 Task: Write an organization name "United for Changes".
Action: Mouse moved to (945, 118)
Screenshot: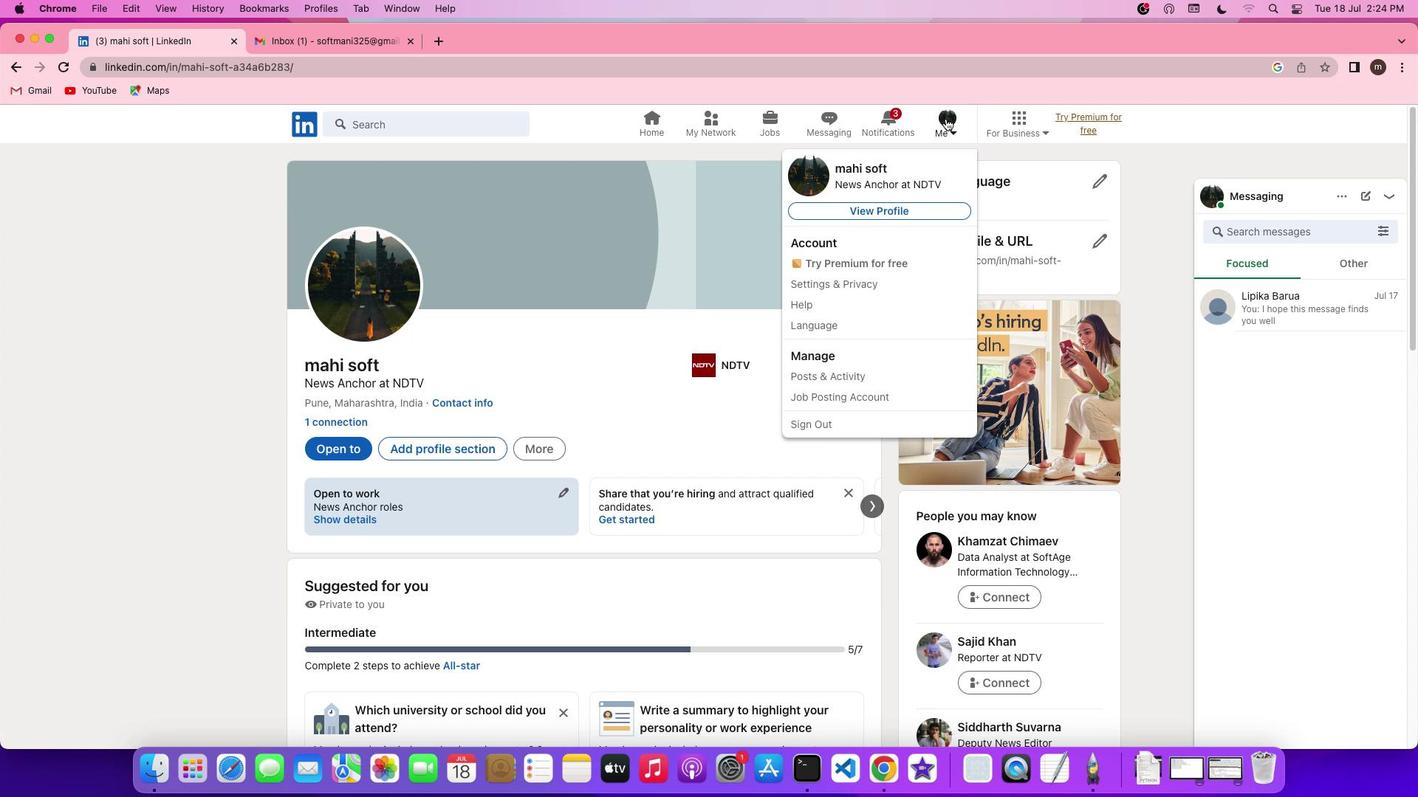 
Action: Mouse pressed left at (945, 118)
Screenshot: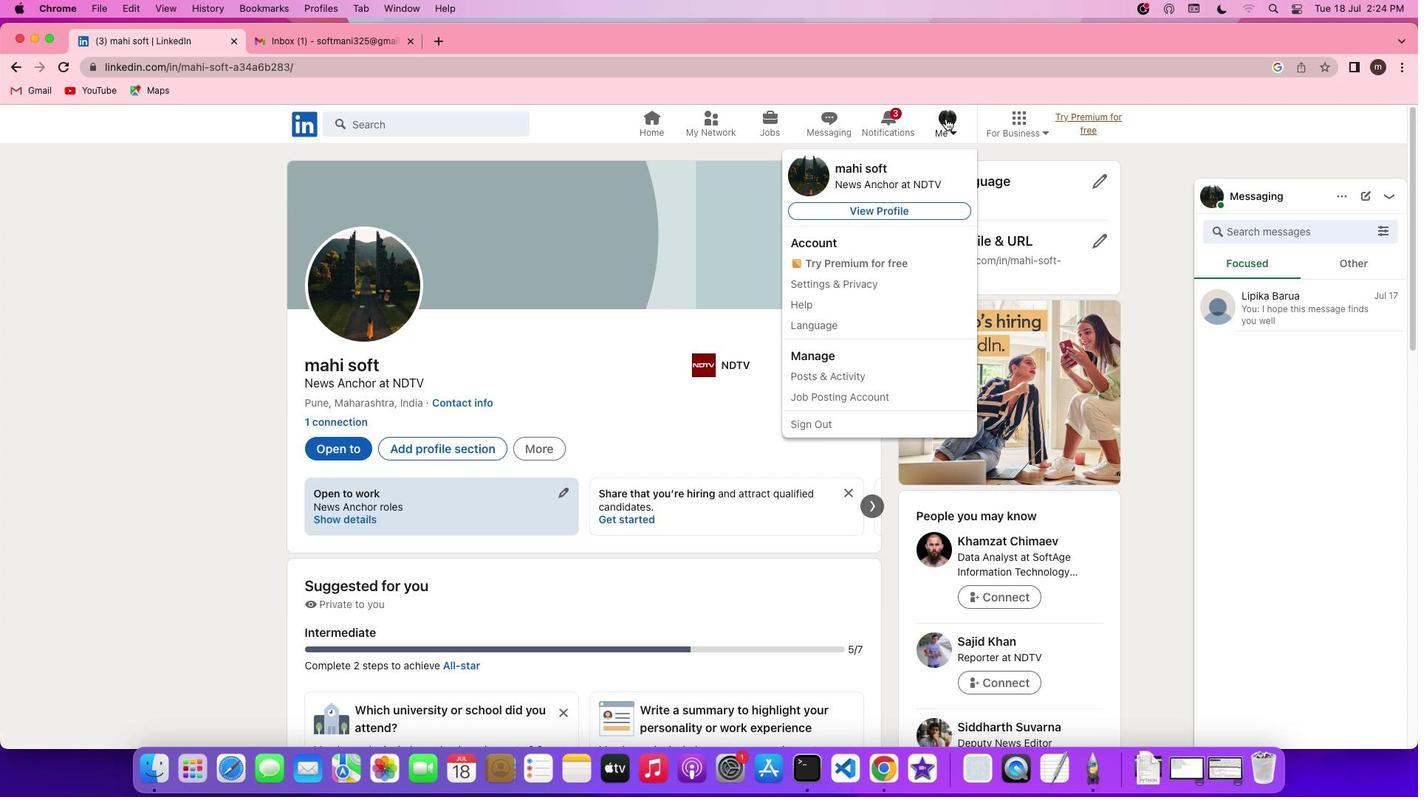 
Action: Mouse pressed left at (945, 118)
Screenshot: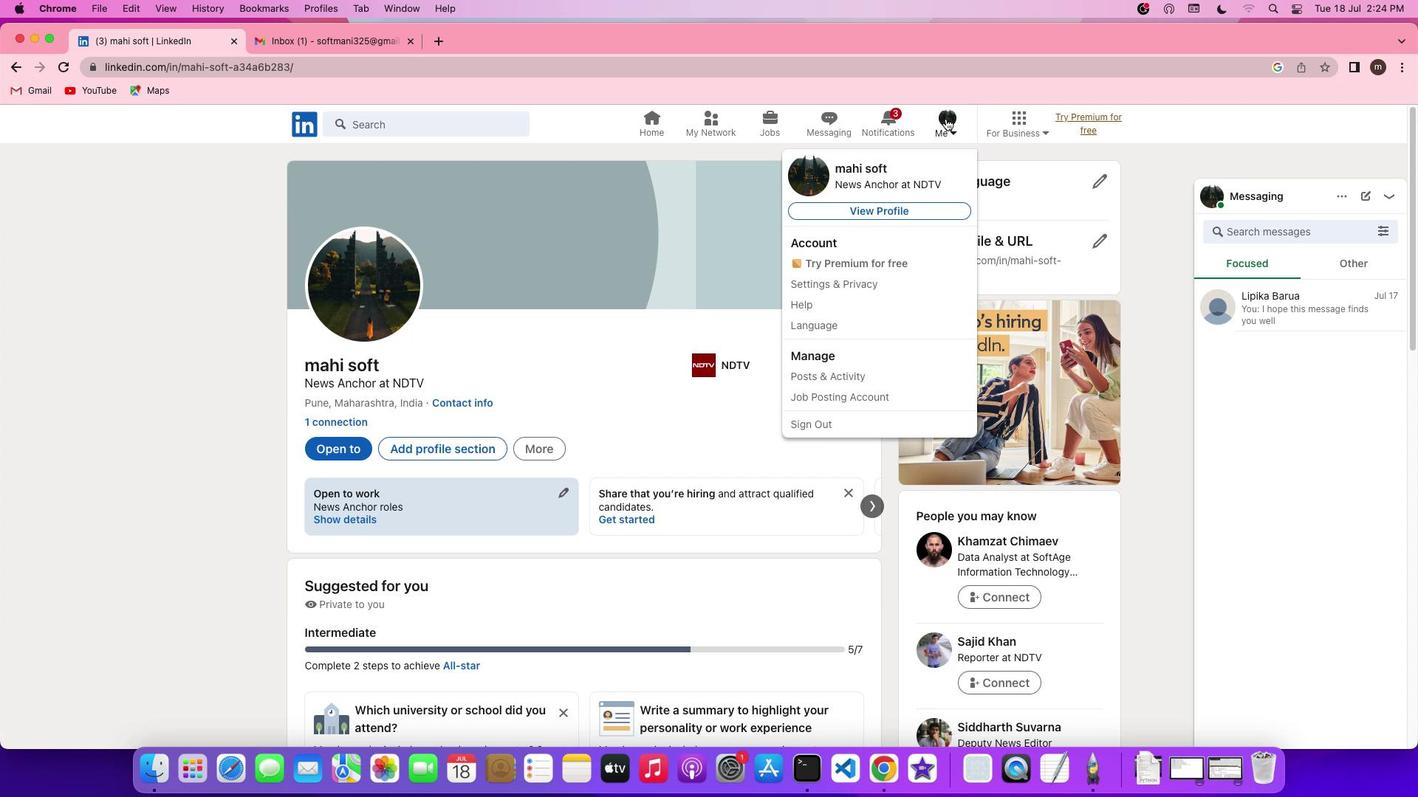 
Action: Mouse moved to (908, 206)
Screenshot: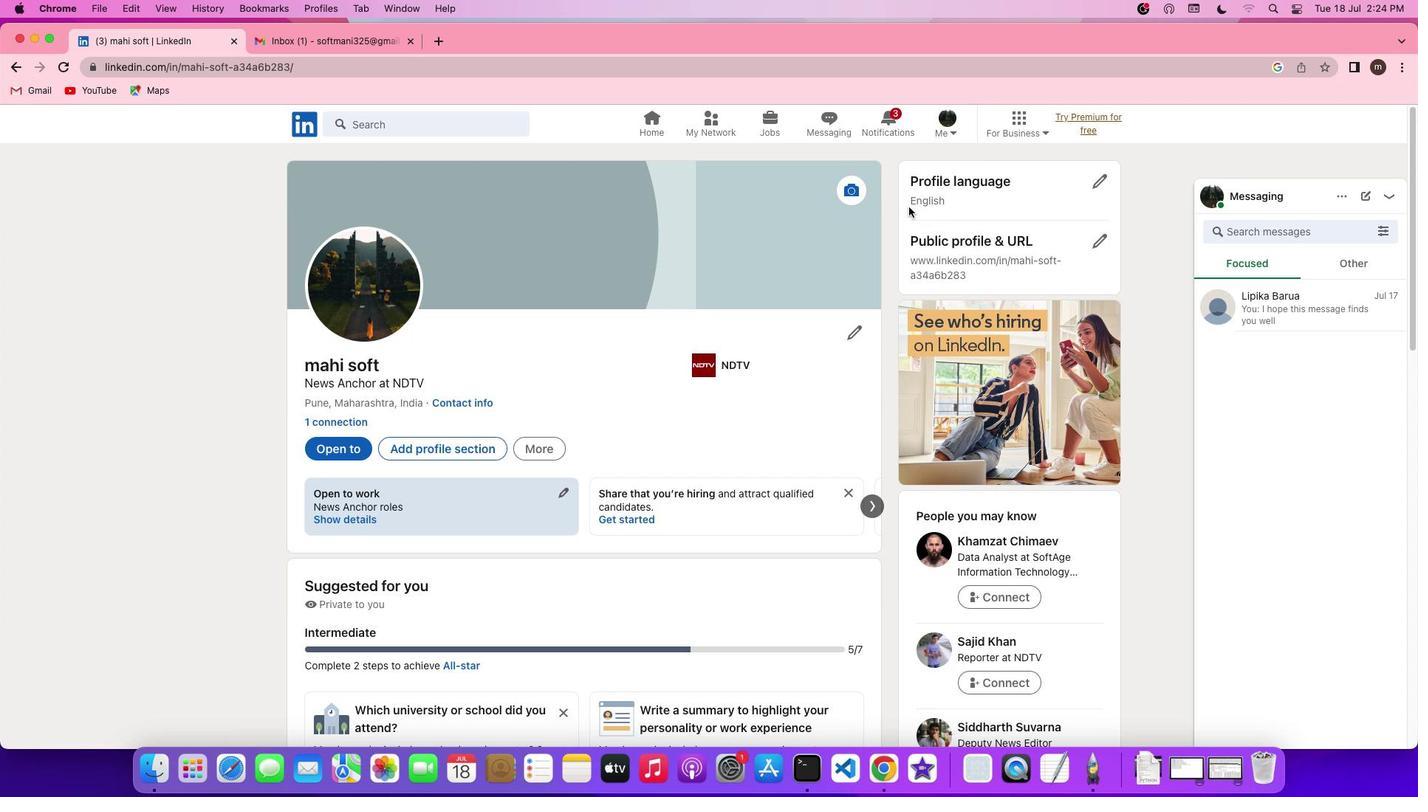 
Action: Mouse pressed left at (908, 206)
Screenshot: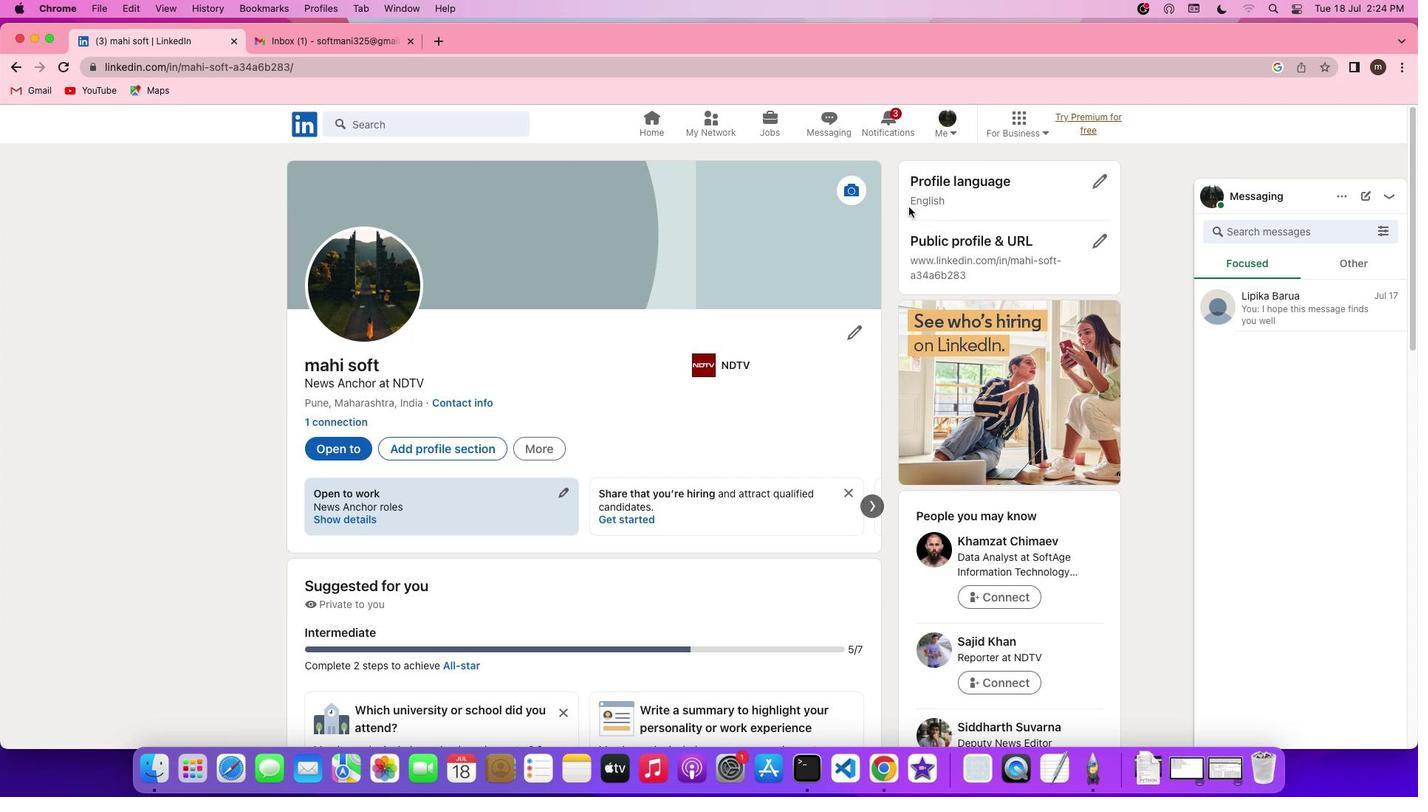 
Action: Mouse moved to (490, 446)
Screenshot: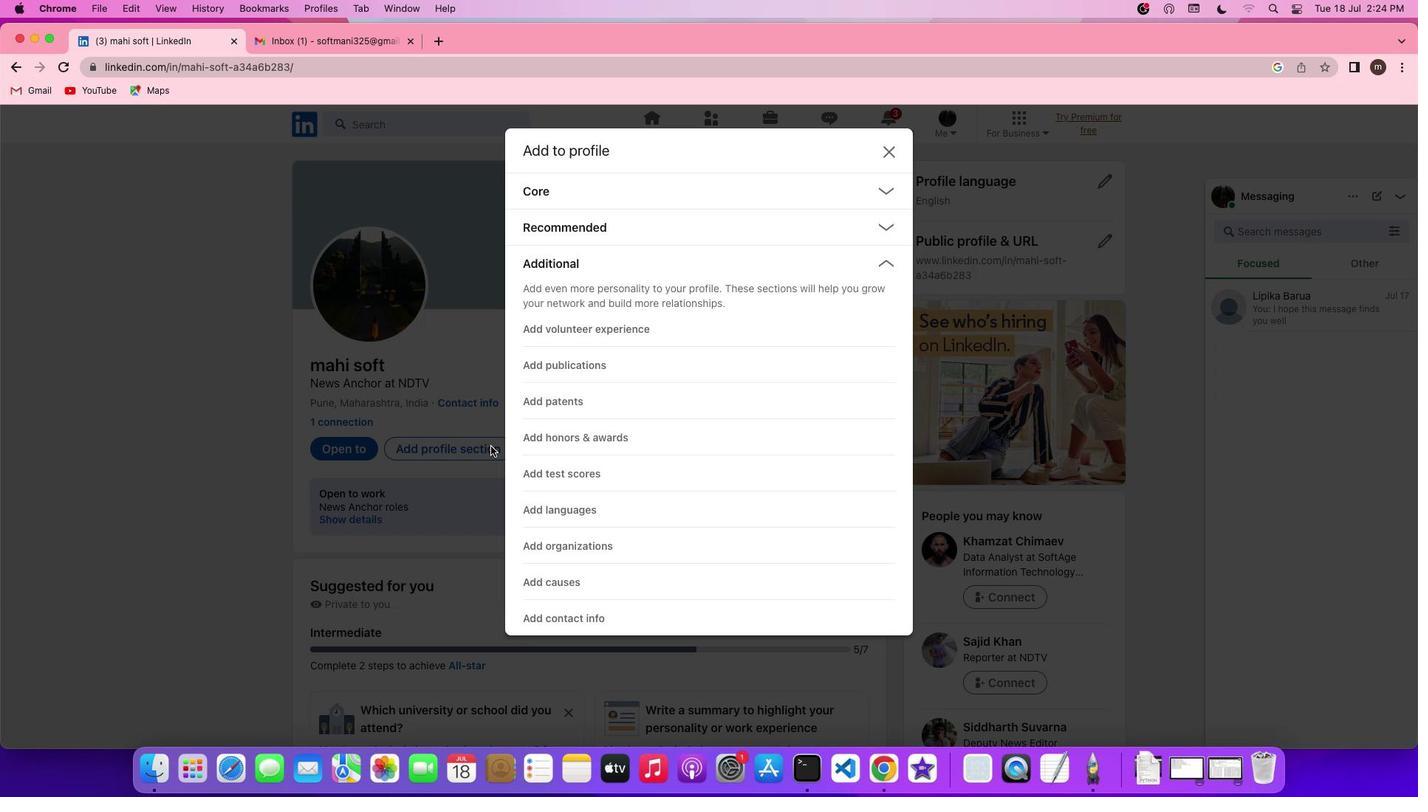 
Action: Mouse pressed left at (490, 446)
Screenshot: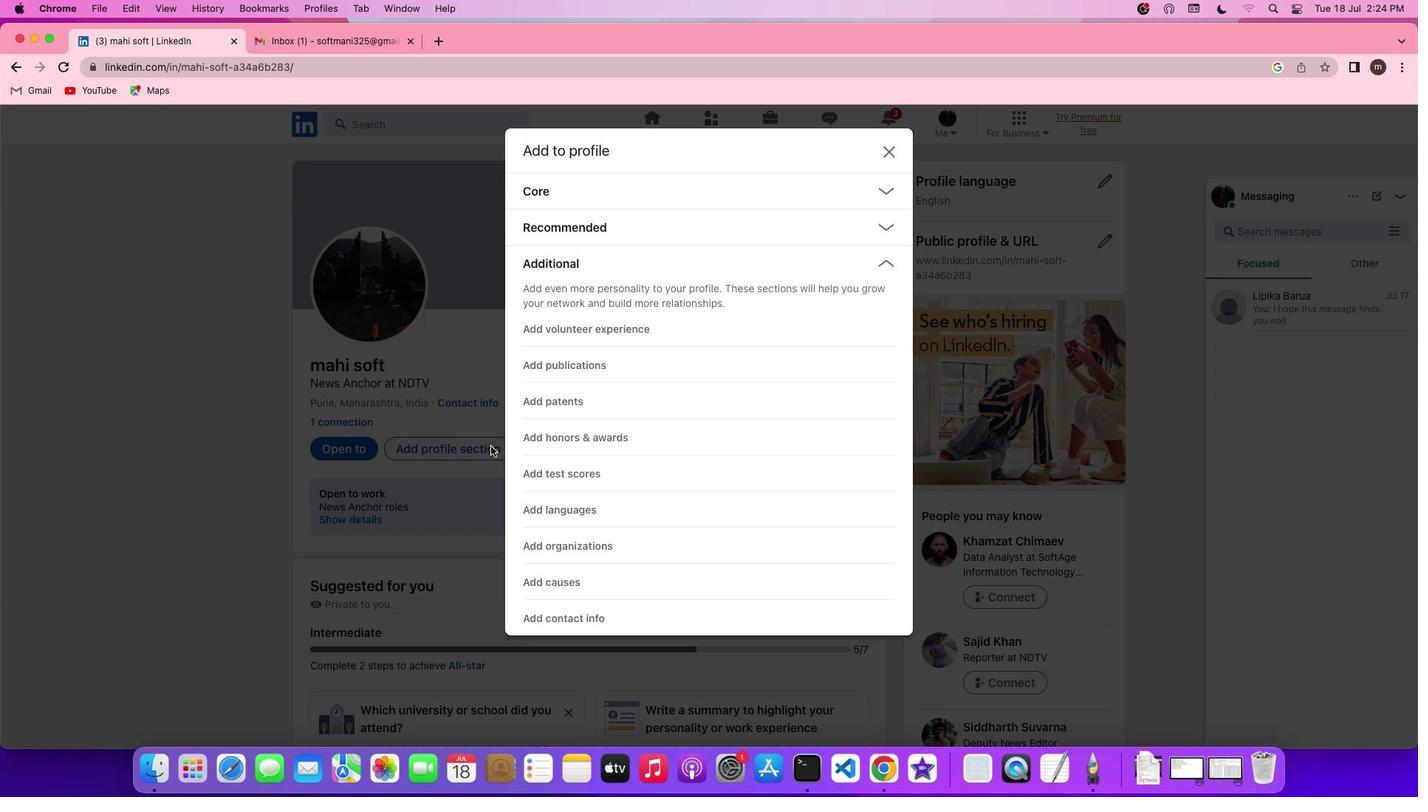 
Action: Mouse moved to (613, 328)
Screenshot: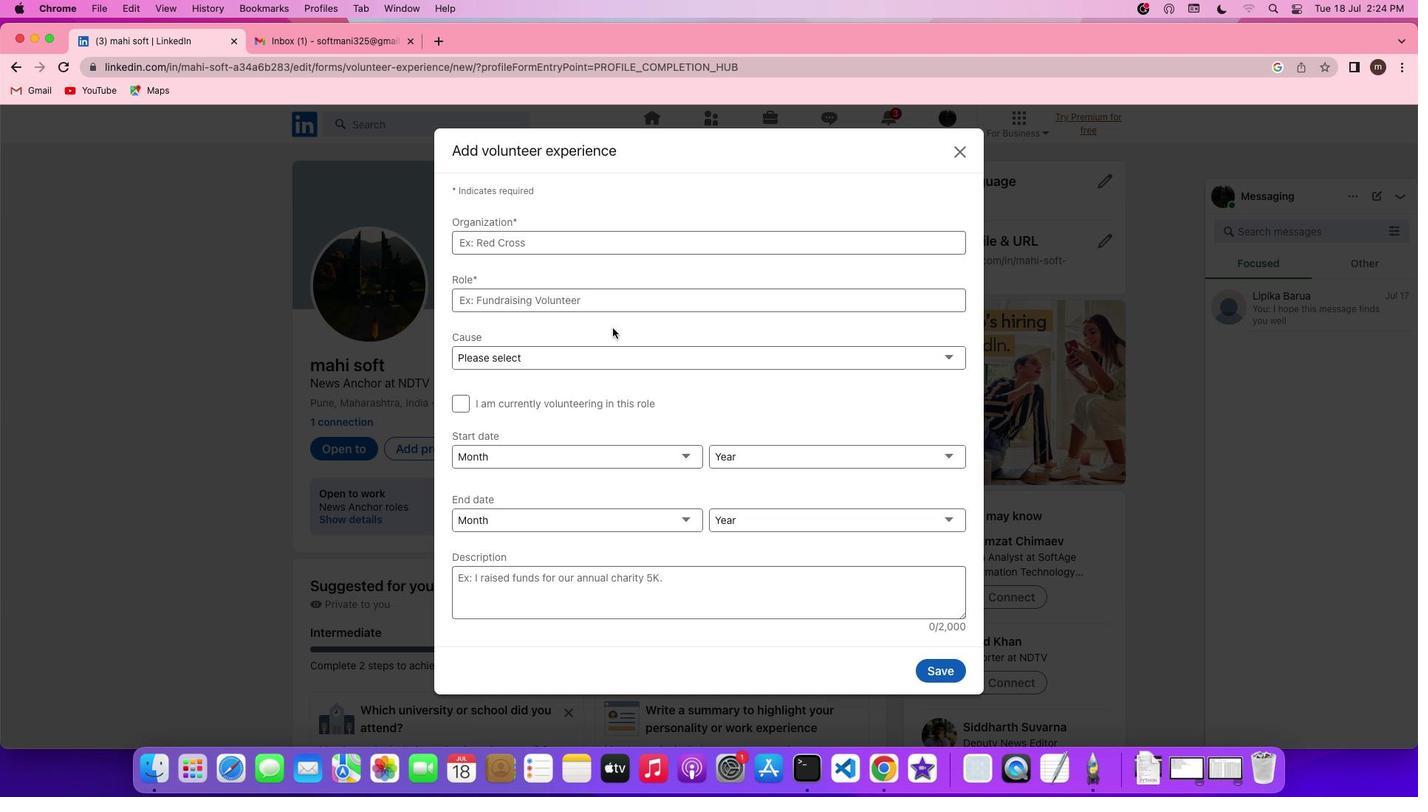 
Action: Mouse pressed left at (613, 328)
Screenshot: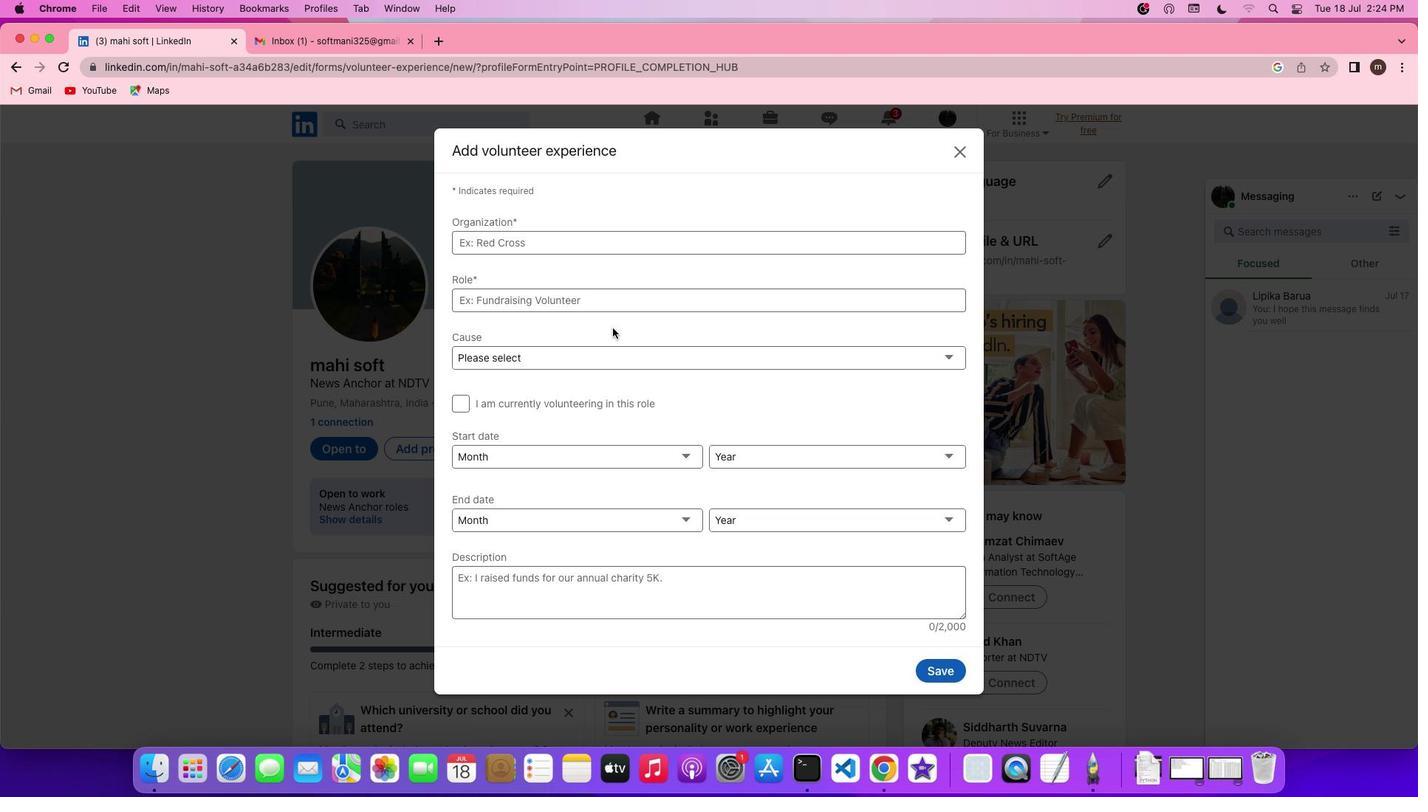 
Action: Mouse moved to (586, 239)
Screenshot: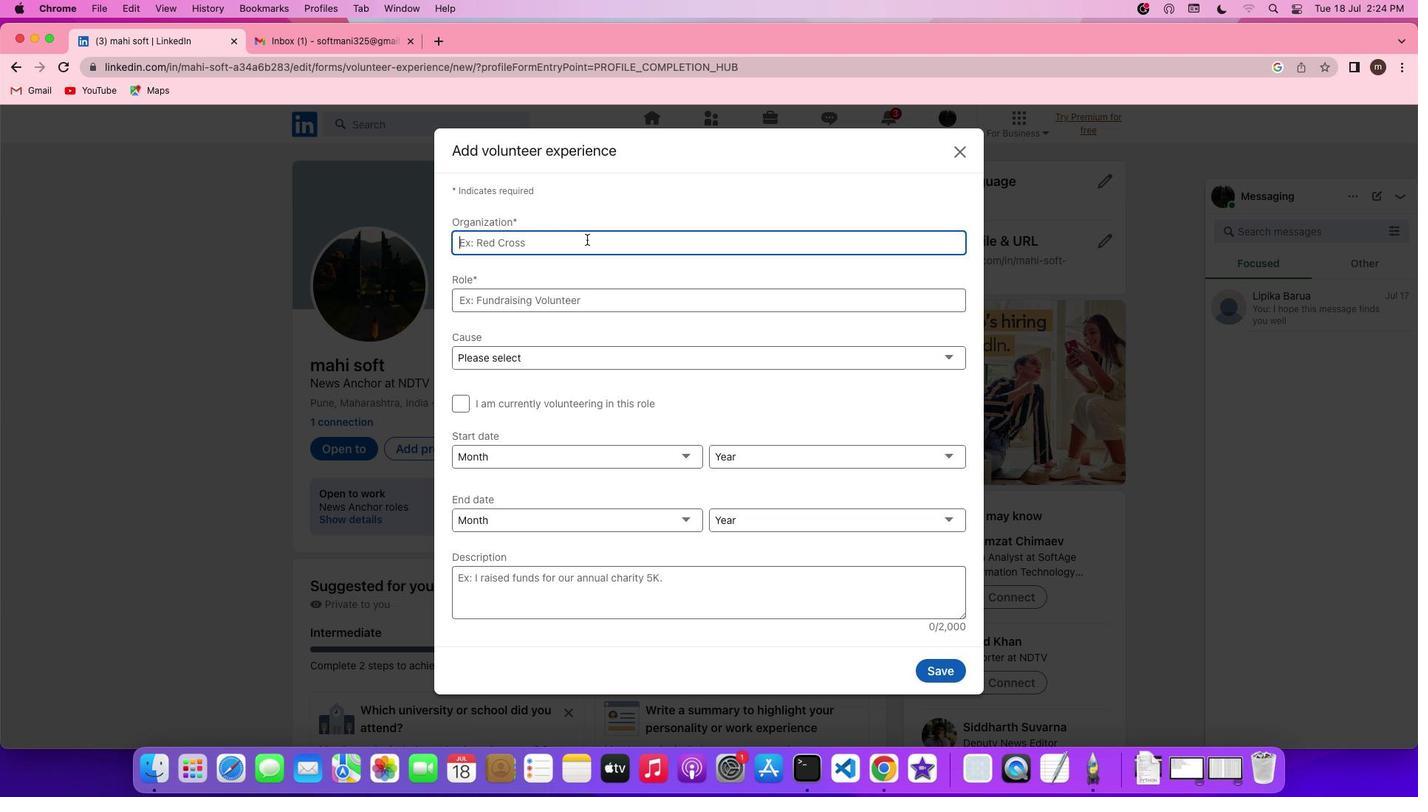 
Action: Mouse pressed left at (586, 239)
Screenshot: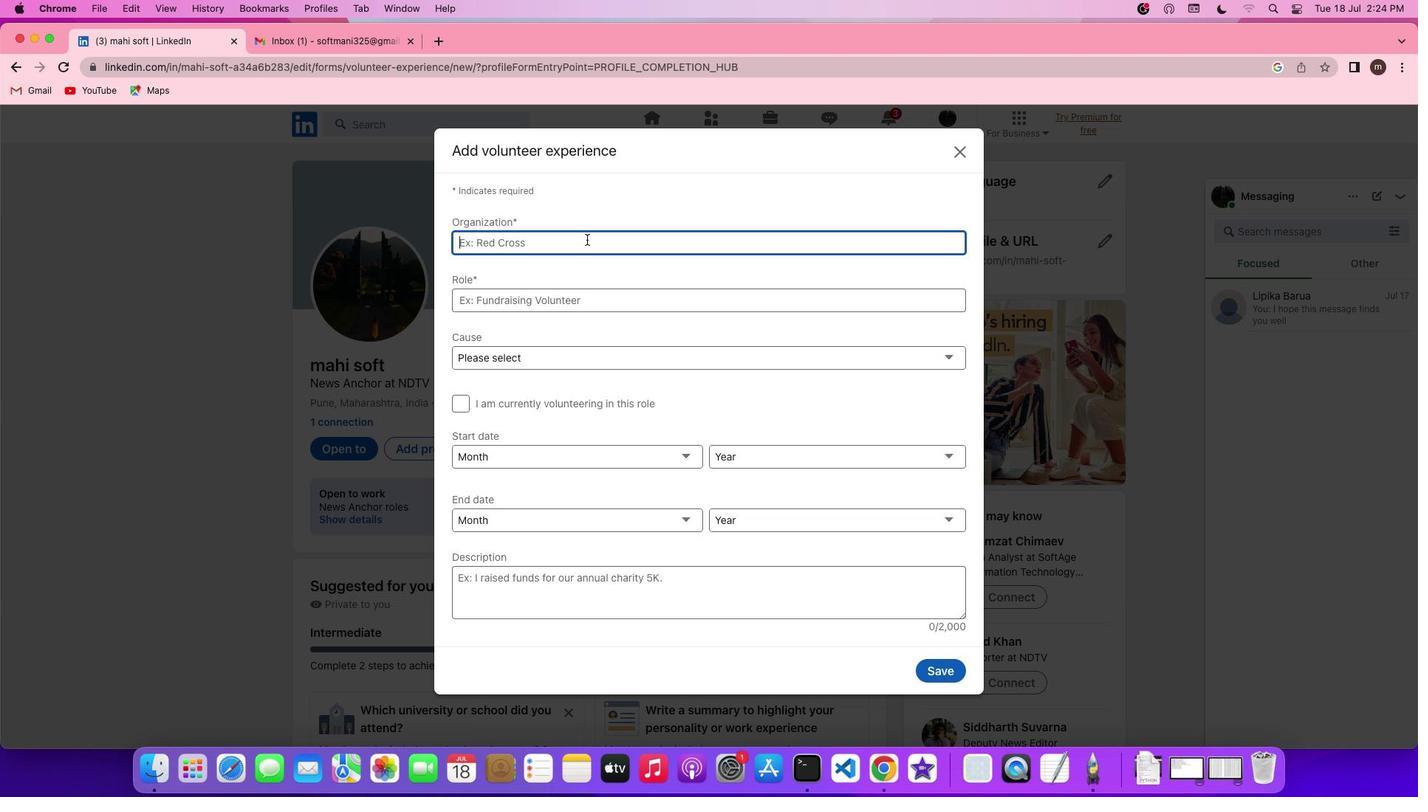 
Action: Key pressed Key.shift'U''n''i''t''e''d'Key.spaceKey.shift'f''o''r'Key.spaceKey.shift'C''h''a''n''g''e''s'
Screenshot: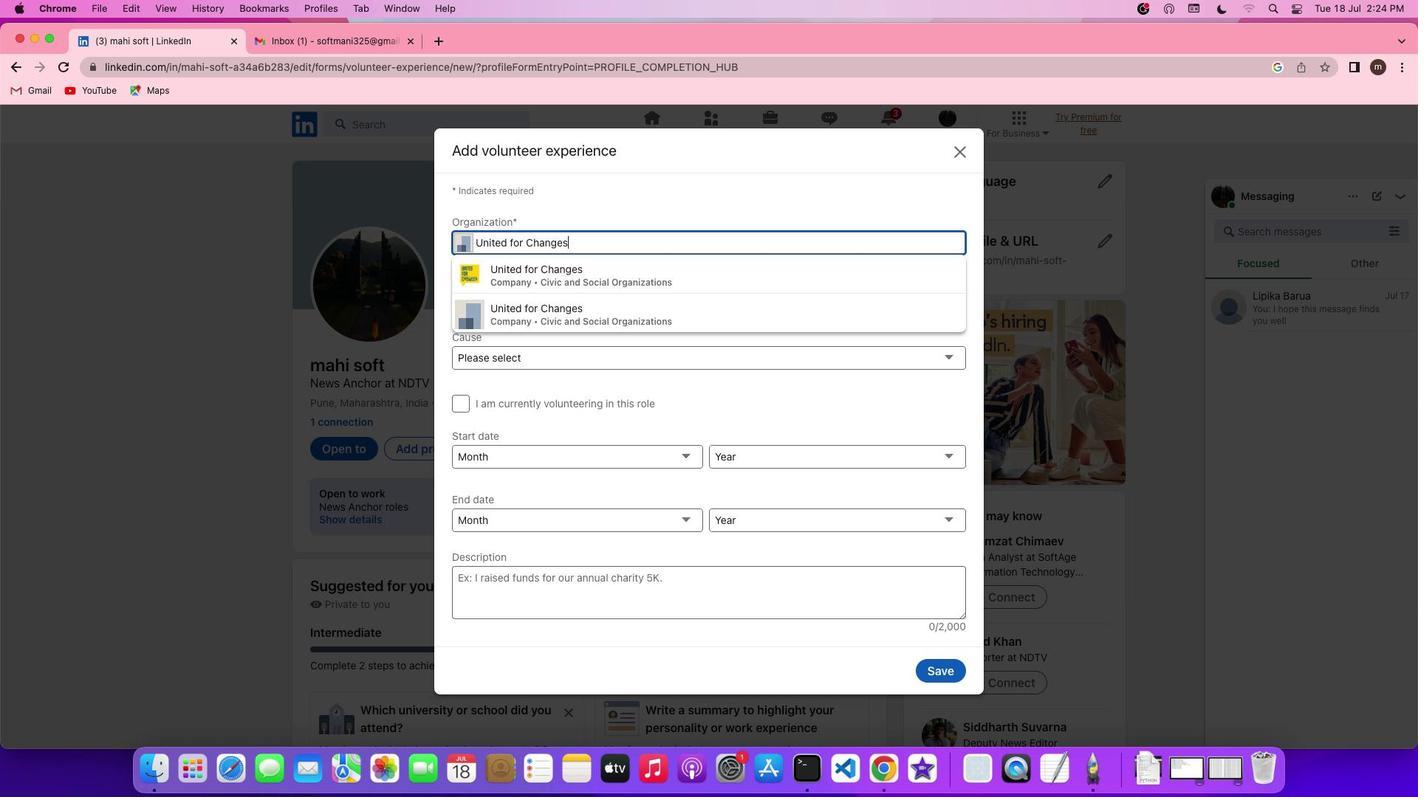 
Action: Mouse moved to (579, 272)
Screenshot: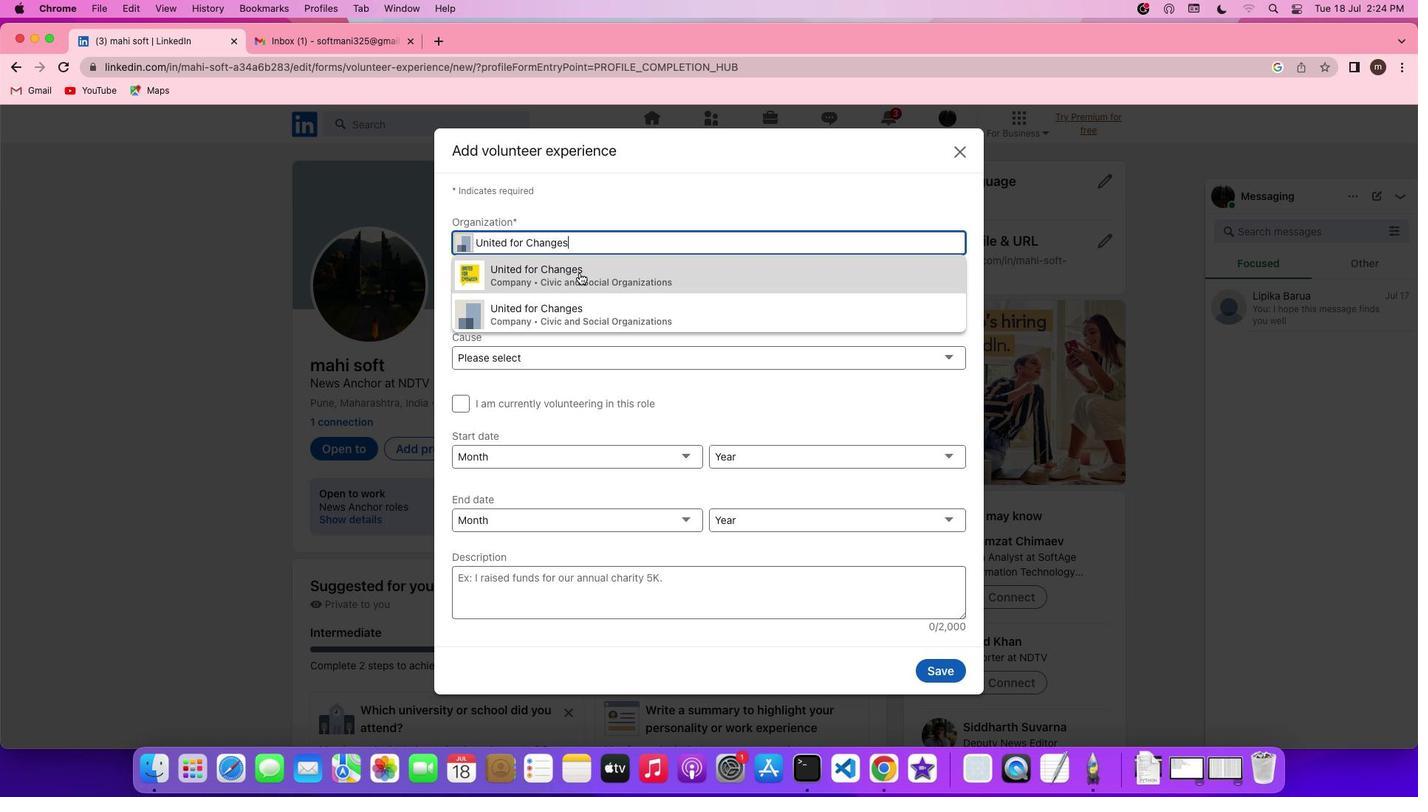 
Action: Mouse pressed left at (579, 272)
Screenshot: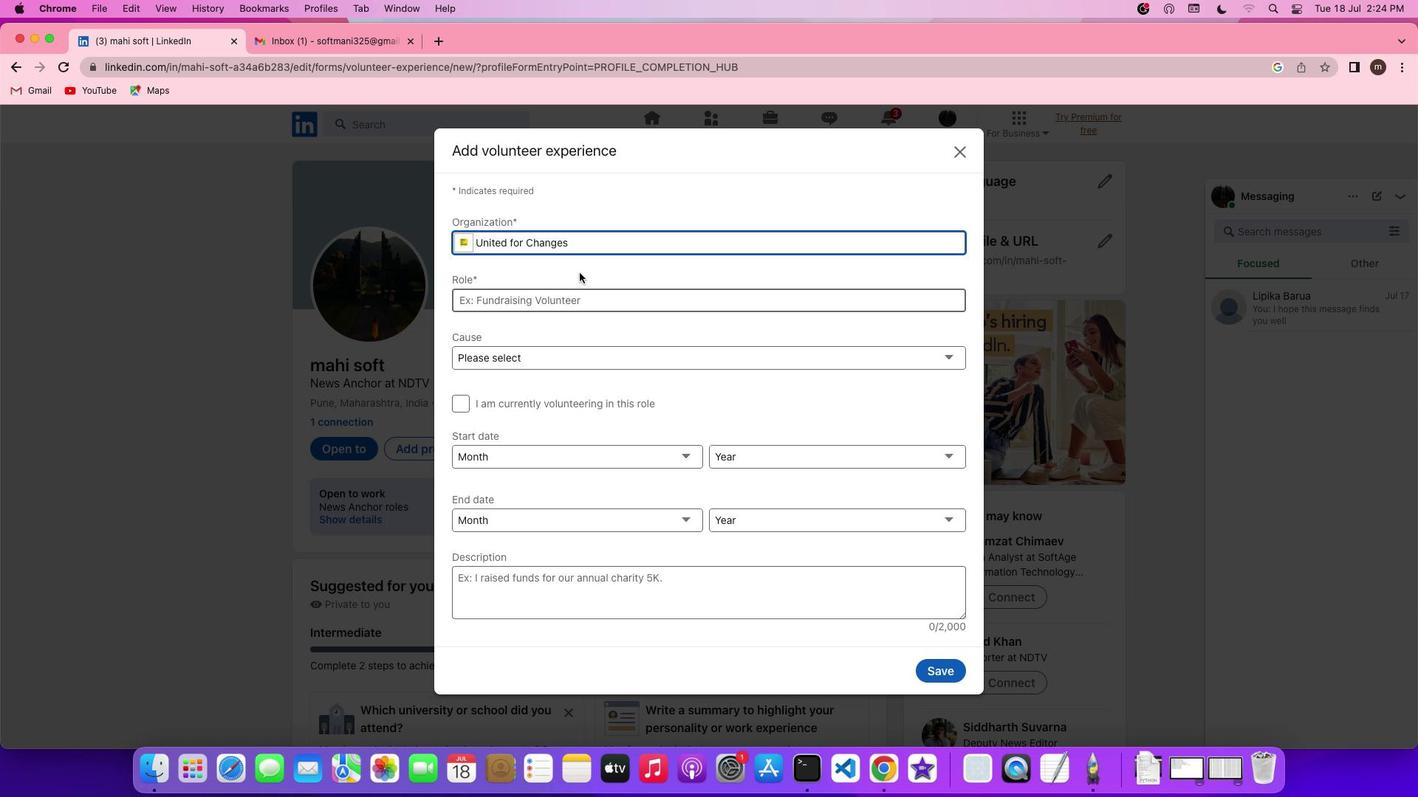 
